 Task: Select the on option in the file path.
Action: Mouse moved to (14, 611)
Screenshot: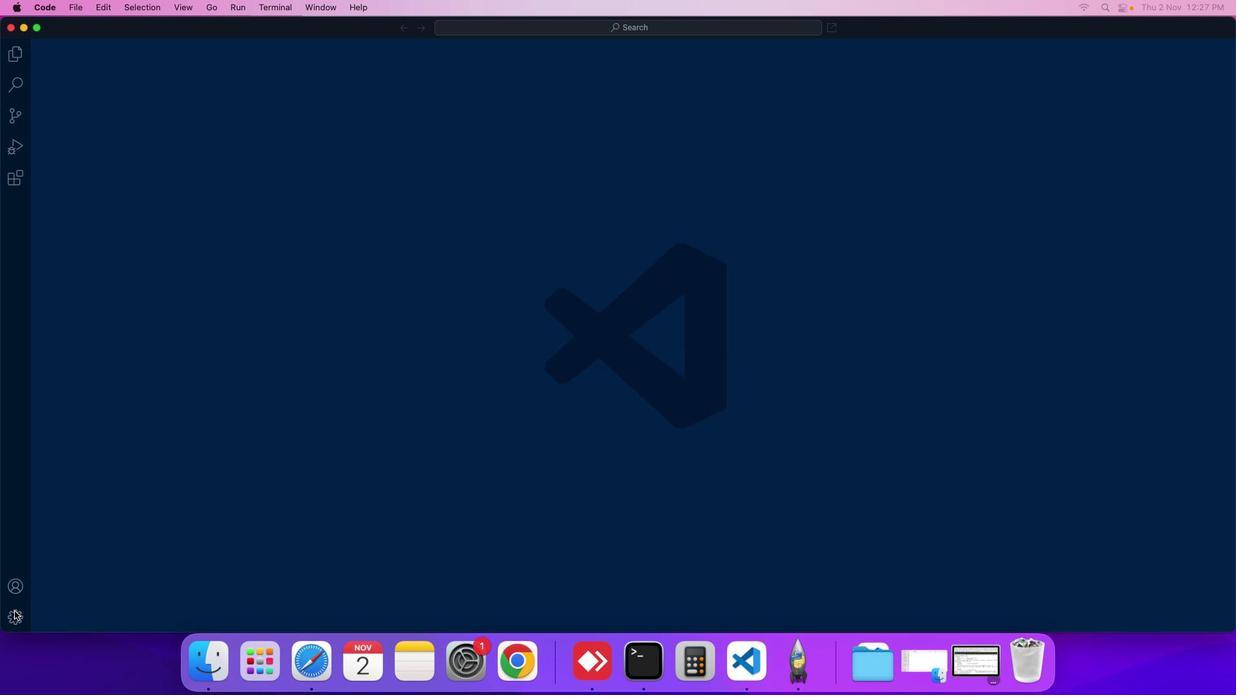 
Action: Mouse pressed left at (14, 611)
Screenshot: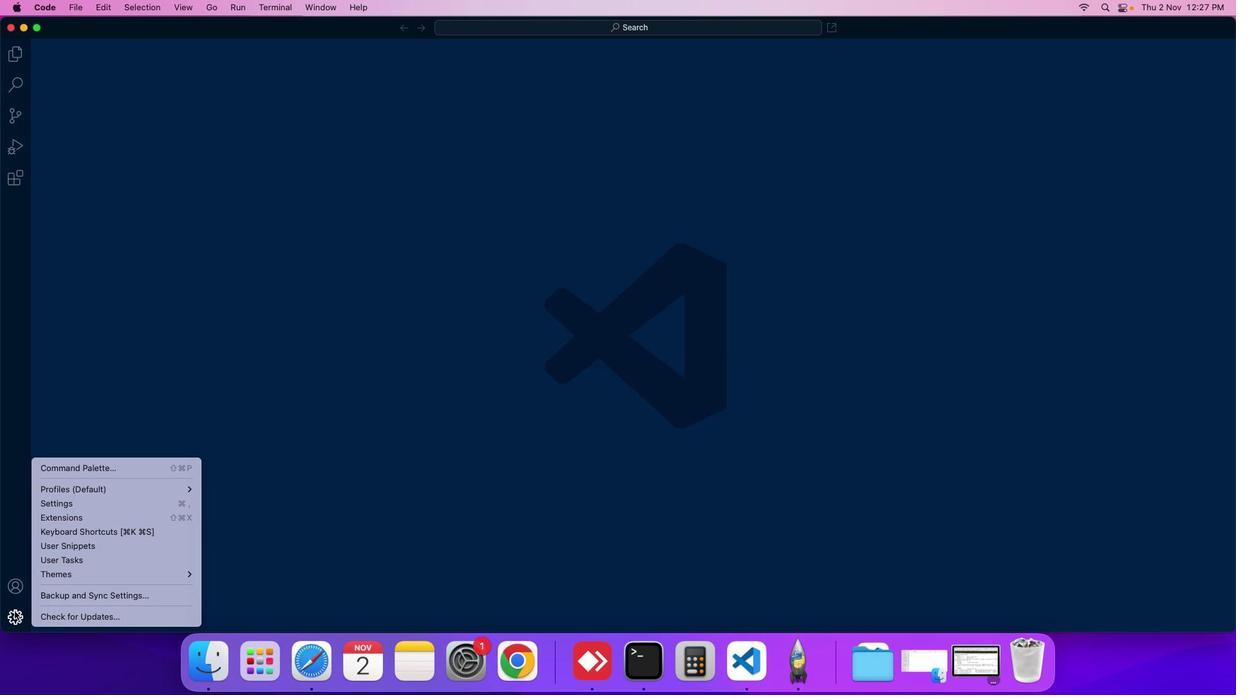 
Action: Mouse moved to (86, 504)
Screenshot: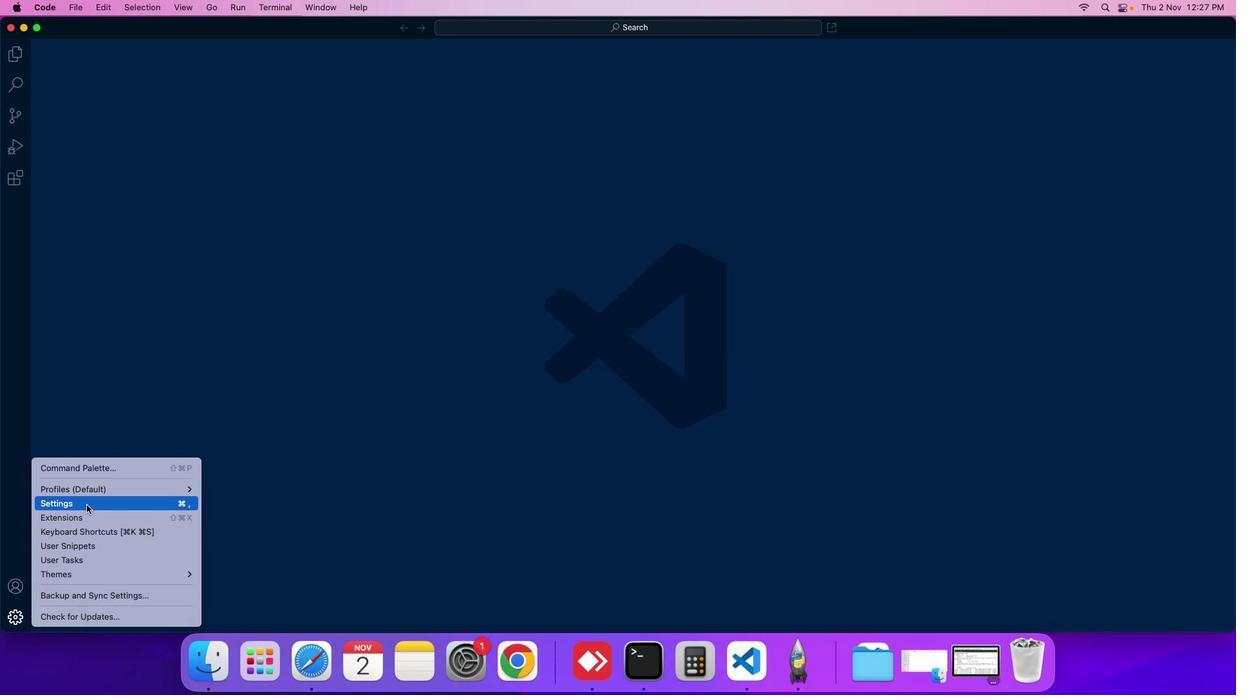 
Action: Mouse pressed left at (86, 504)
Screenshot: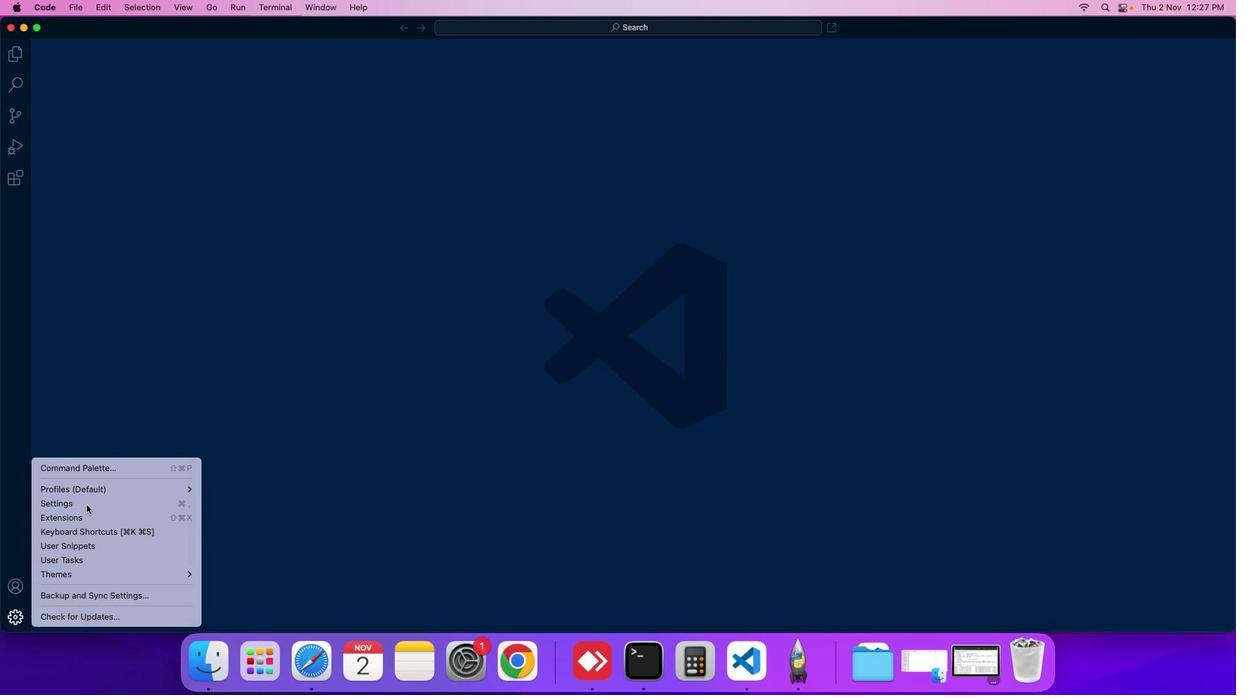 
Action: Mouse moved to (297, 161)
Screenshot: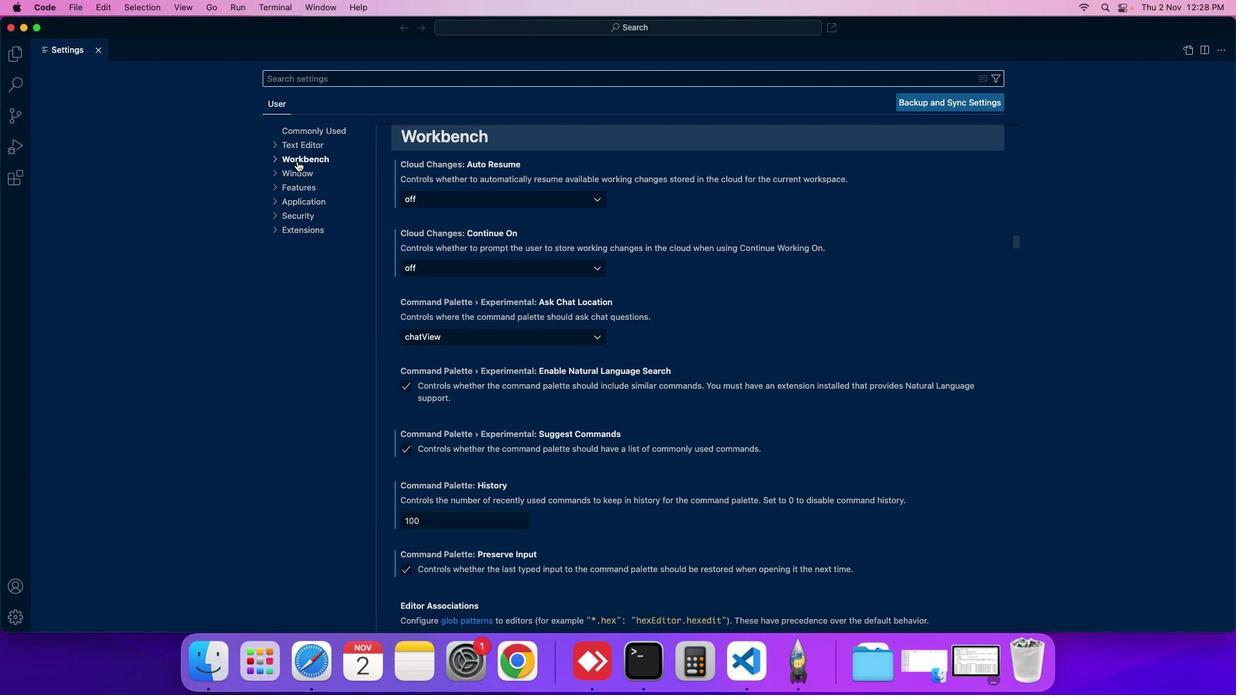 
Action: Mouse pressed left at (297, 161)
Screenshot: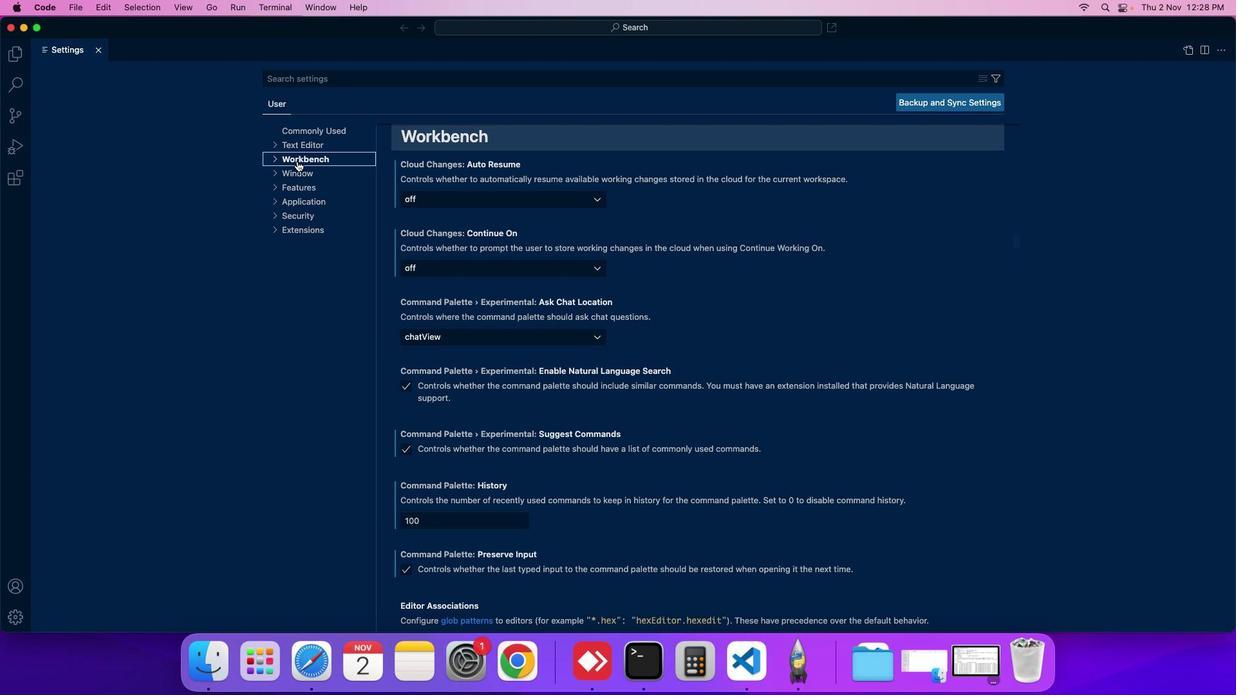 
Action: Mouse moved to (310, 186)
Screenshot: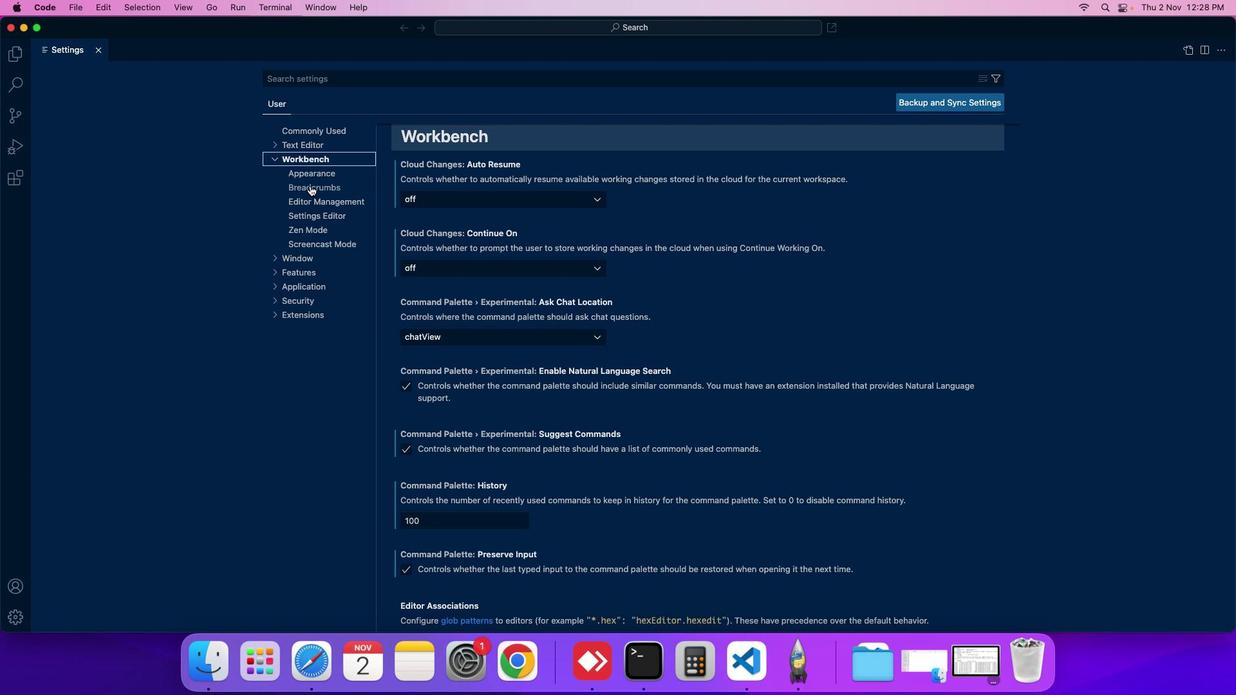 
Action: Mouse pressed left at (310, 186)
Screenshot: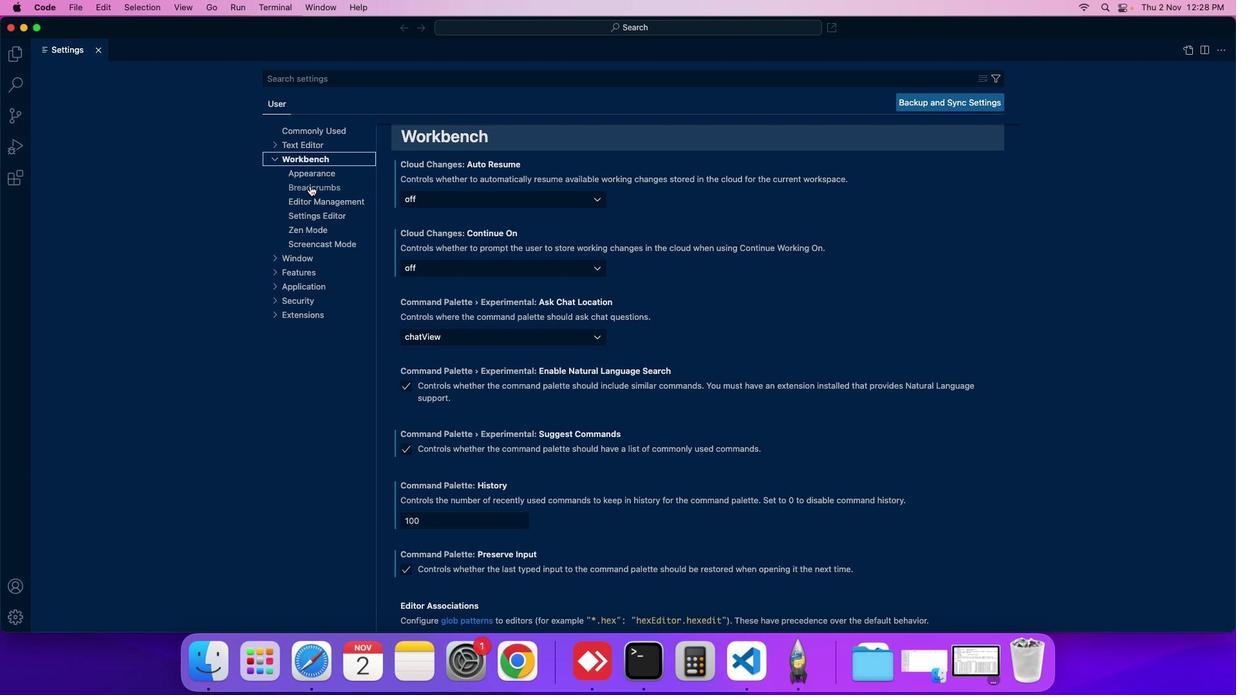 
Action: Mouse moved to (450, 252)
Screenshot: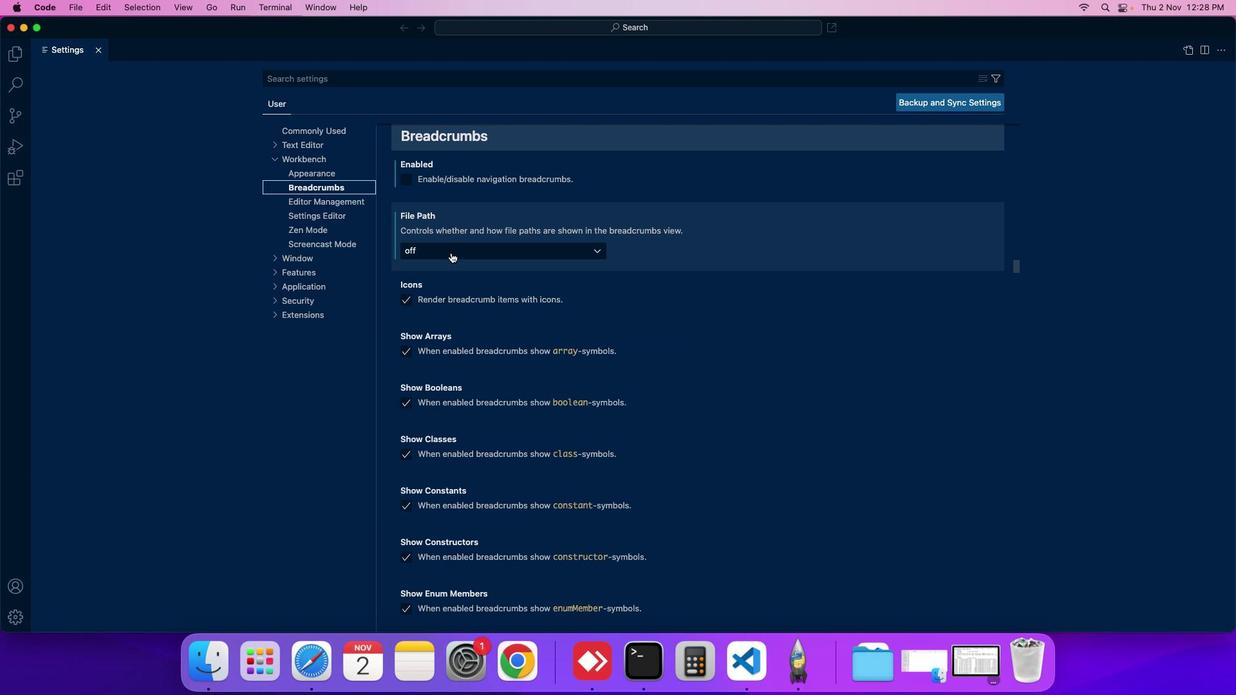 
Action: Mouse pressed left at (450, 252)
Screenshot: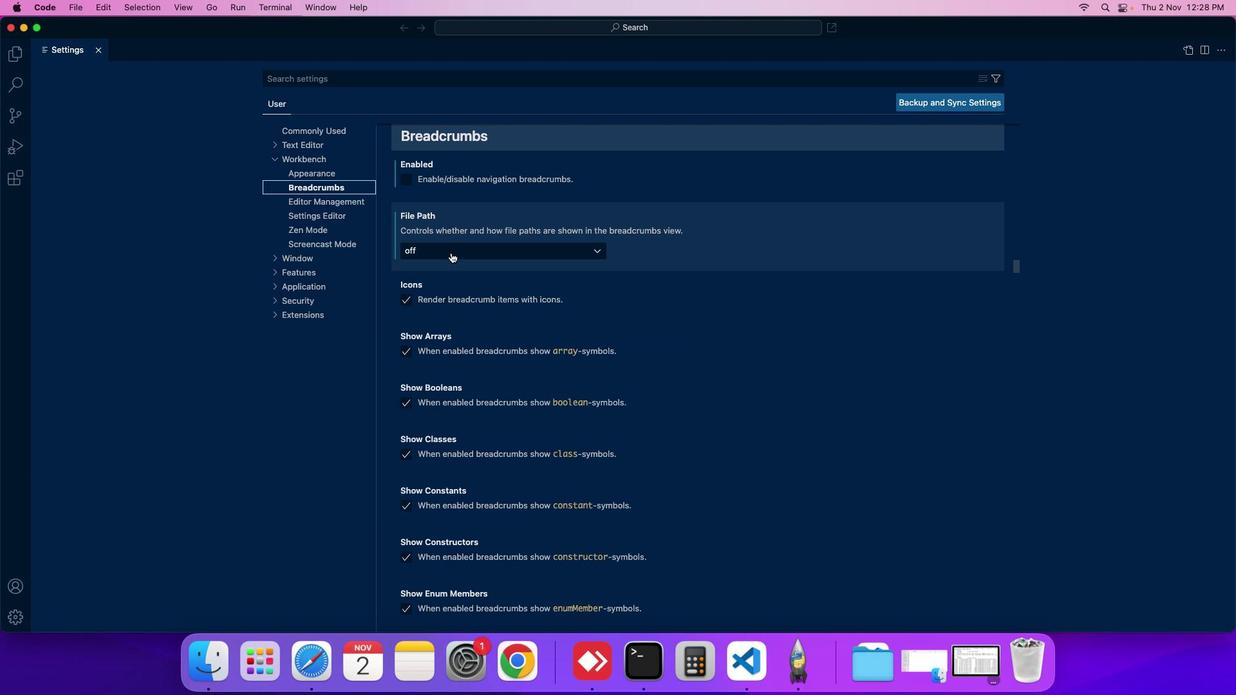 
Action: Mouse moved to (449, 262)
Screenshot: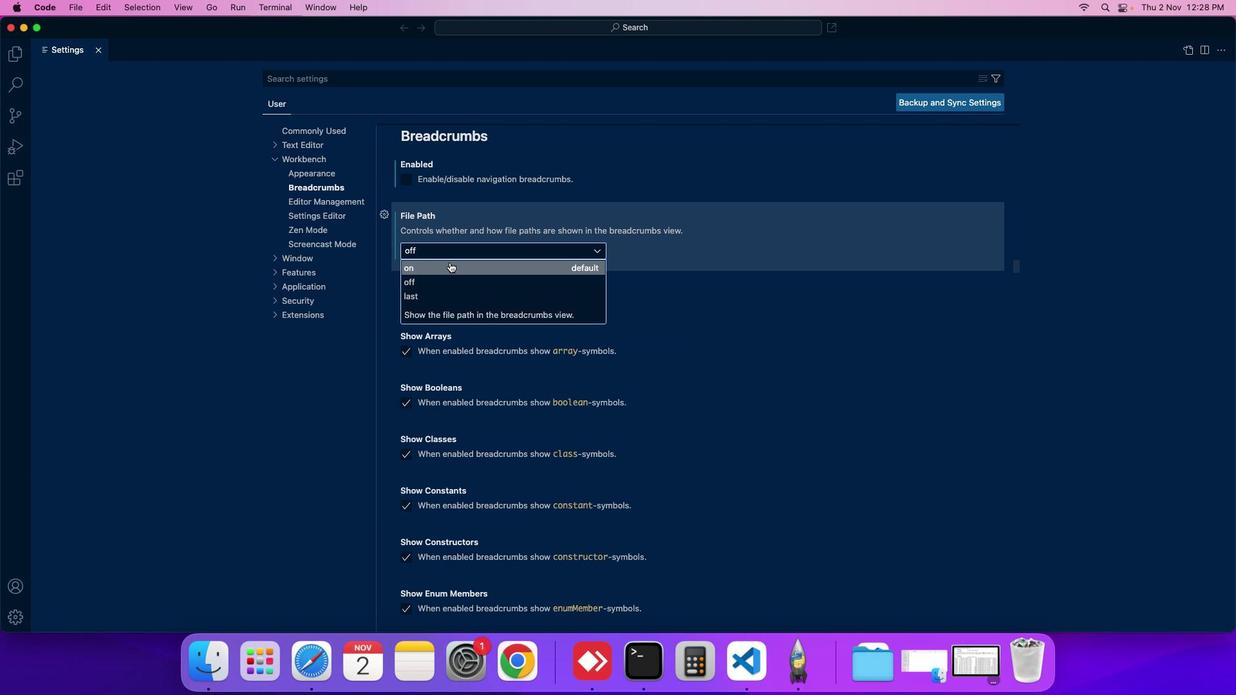
Action: Mouse pressed left at (449, 262)
Screenshot: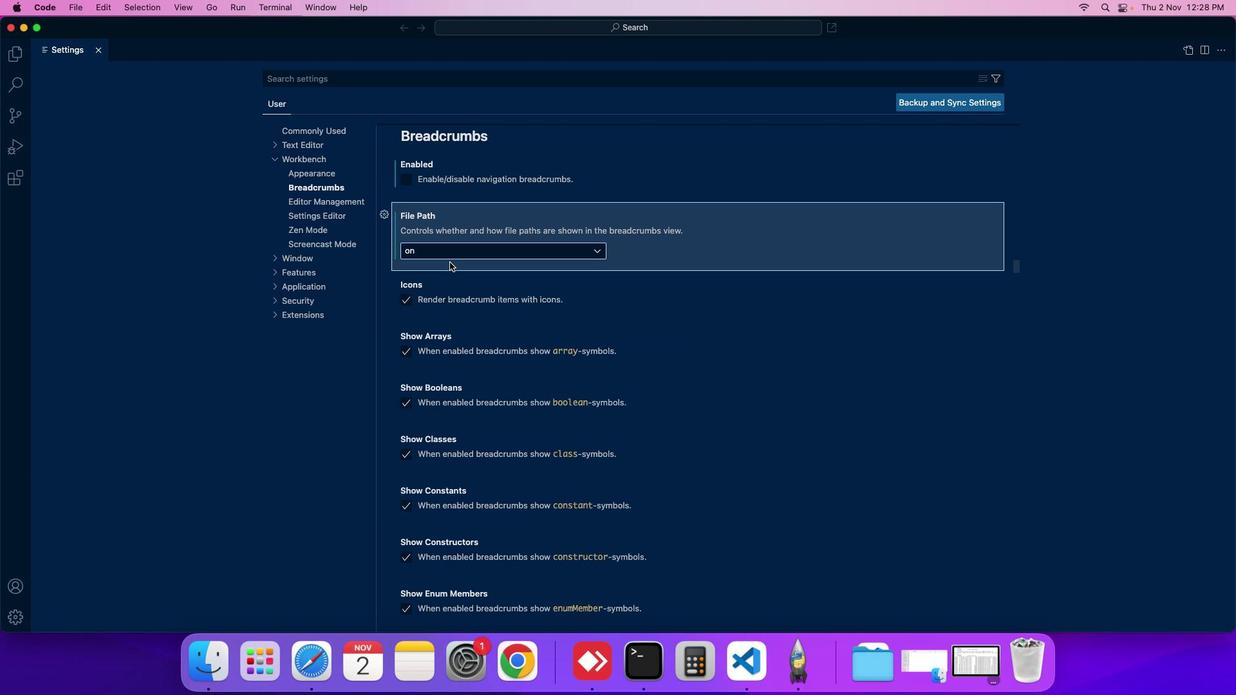 
